 Task: Add a label, member, start and due date, and checklist to the Trello card.
Action: Mouse moved to (362, 413)
Screenshot: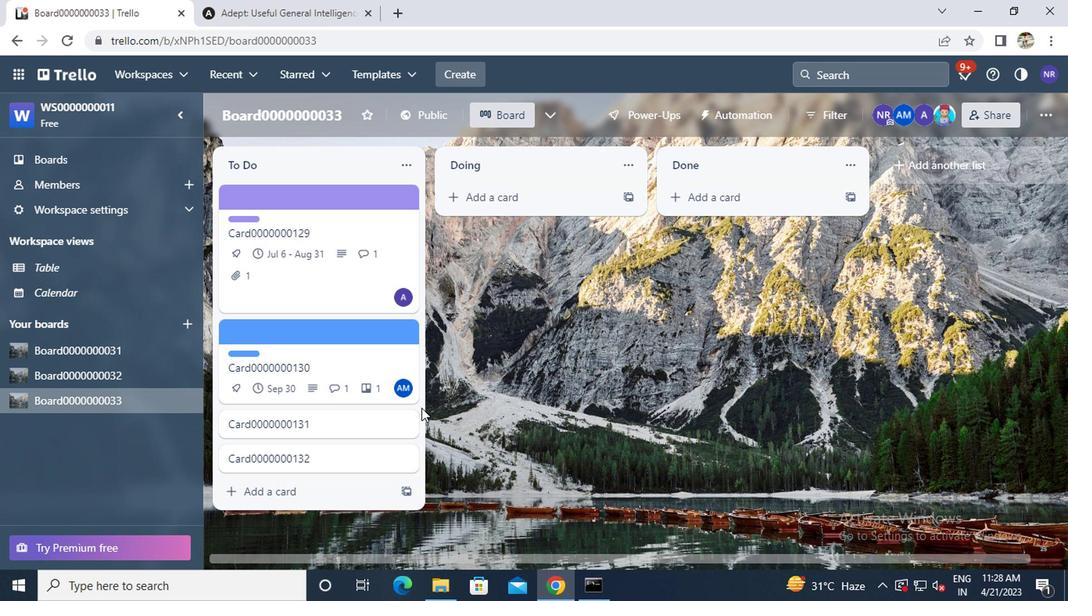 
Action: Mouse pressed left at (362, 413)
Screenshot: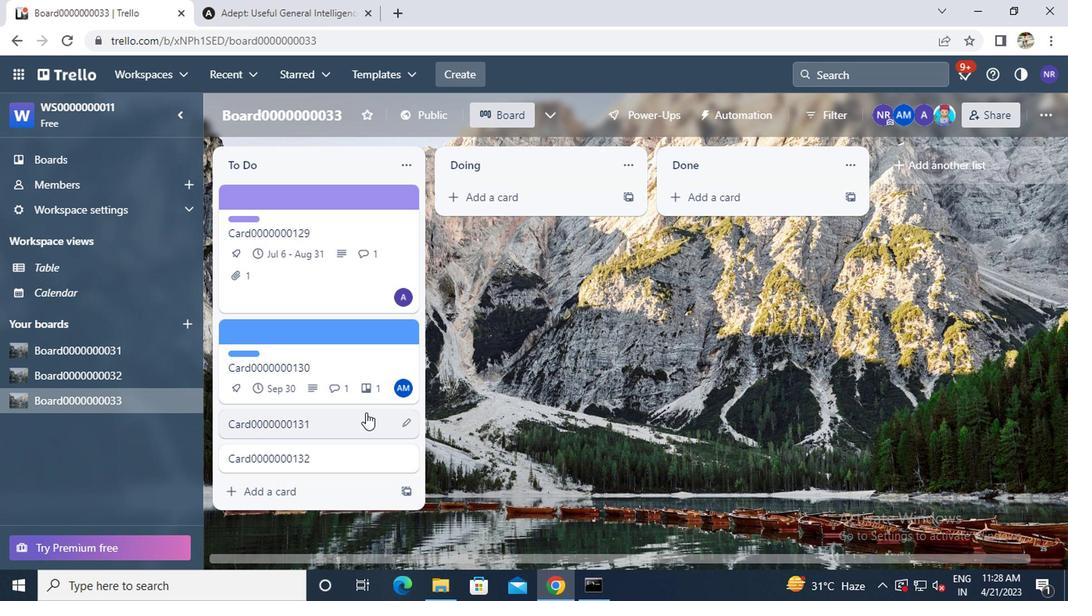 
Action: Mouse moved to (709, 259)
Screenshot: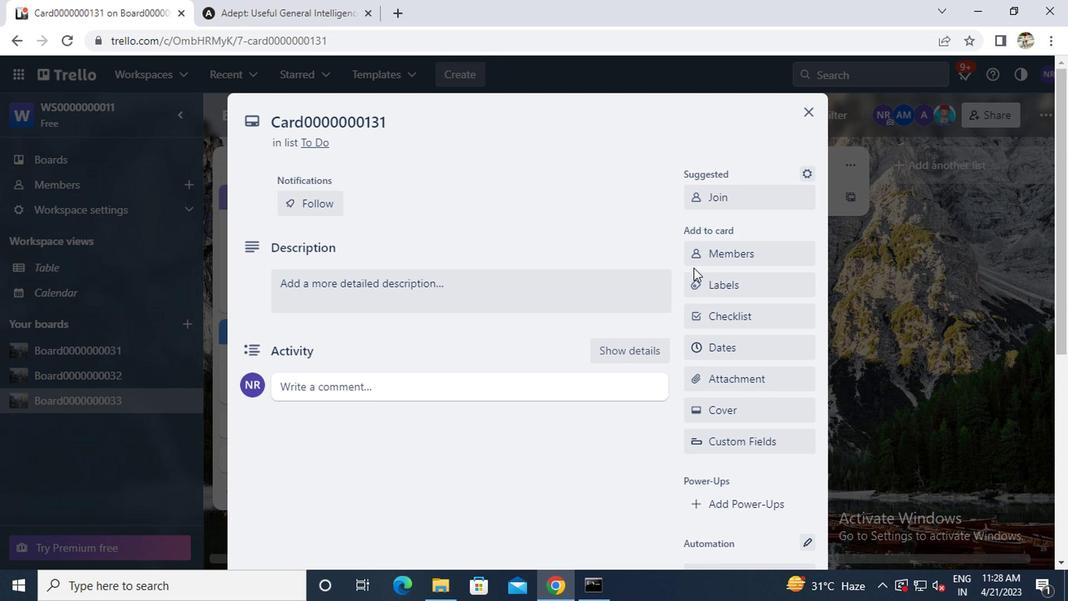 
Action: Mouse pressed left at (709, 259)
Screenshot: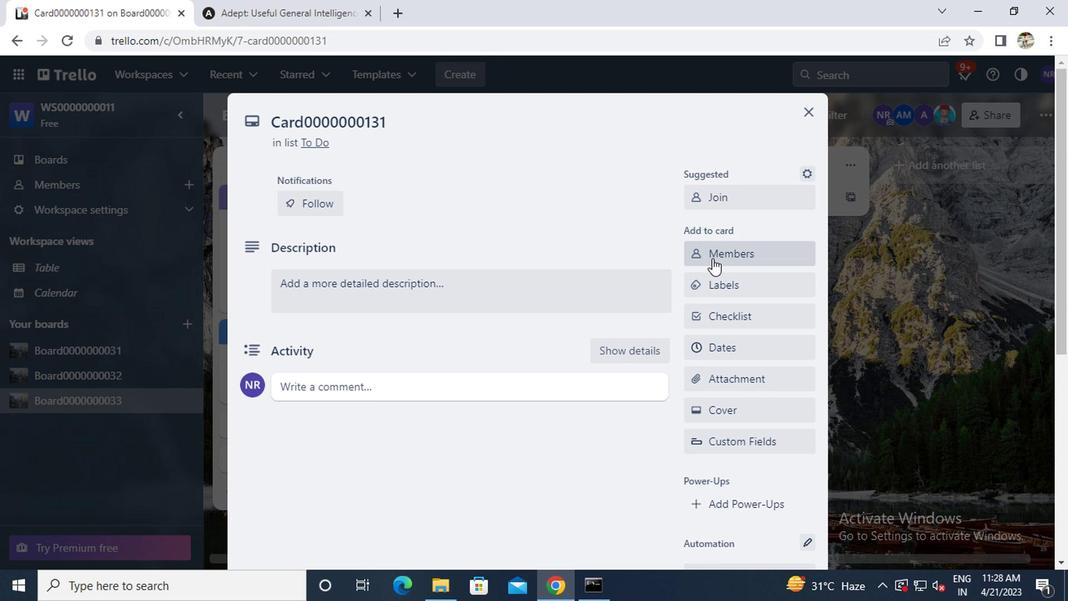 
Action: Key pressed v<Key.caps_lock>innyoffice2<Key.shift>@GMAIL.COM
Screenshot: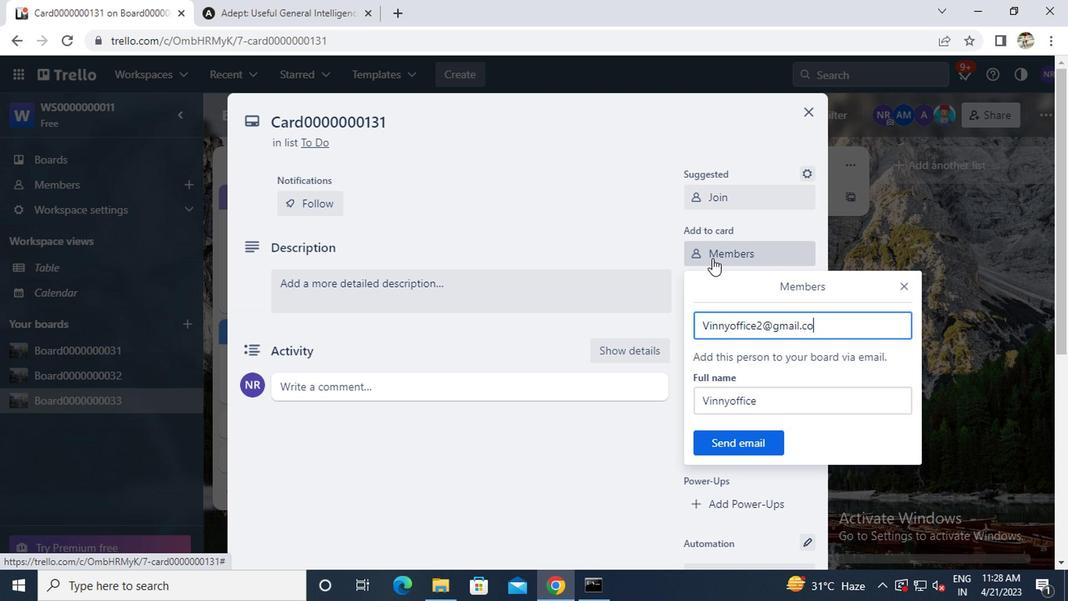 
Action: Mouse moved to (742, 444)
Screenshot: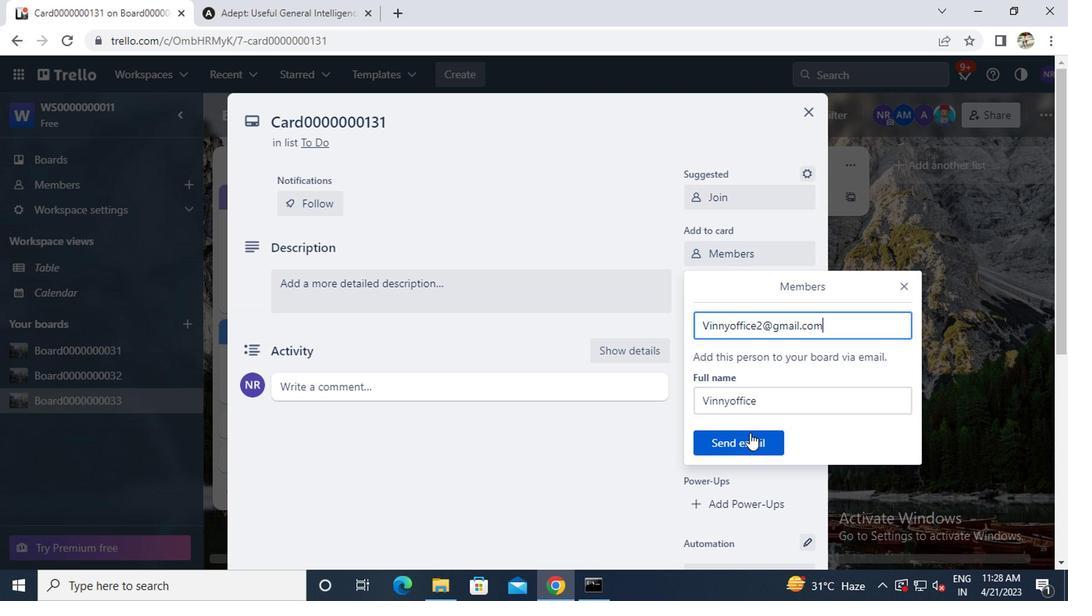 
Action: Mouse pressed left at (742, 444)
Screenshot: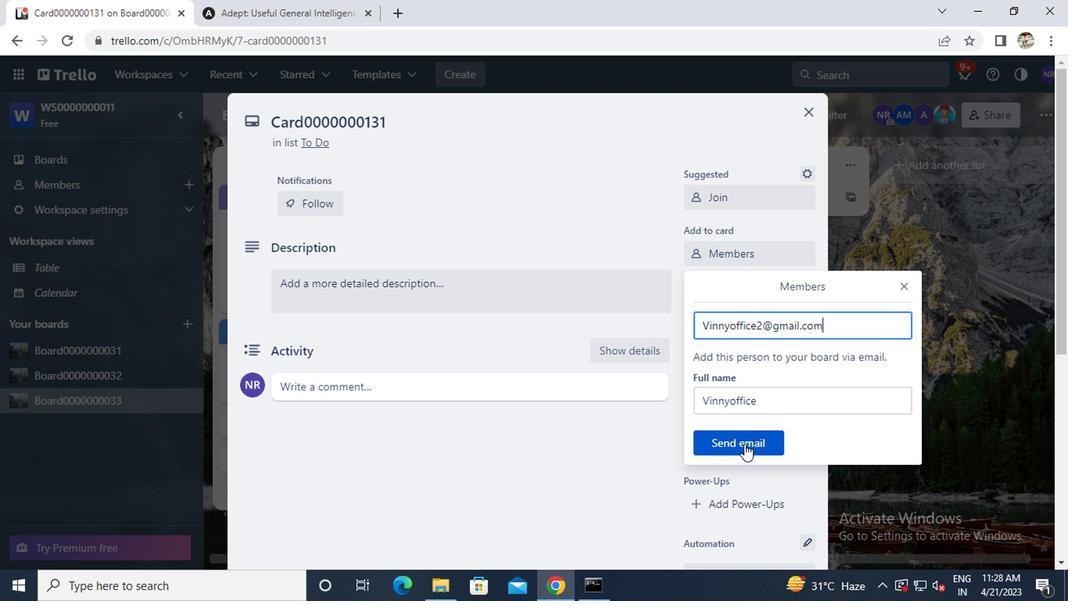 
Action: Mouse moved to (728, 296)
Screenshot: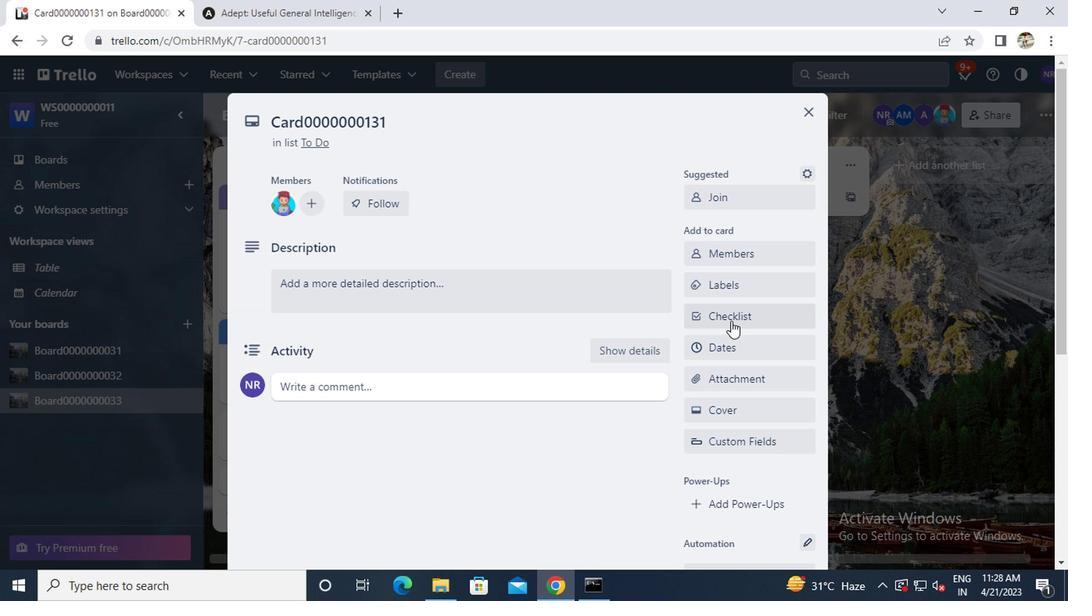 
Action: Mouse pressed left at (728, 296)
Screenshot: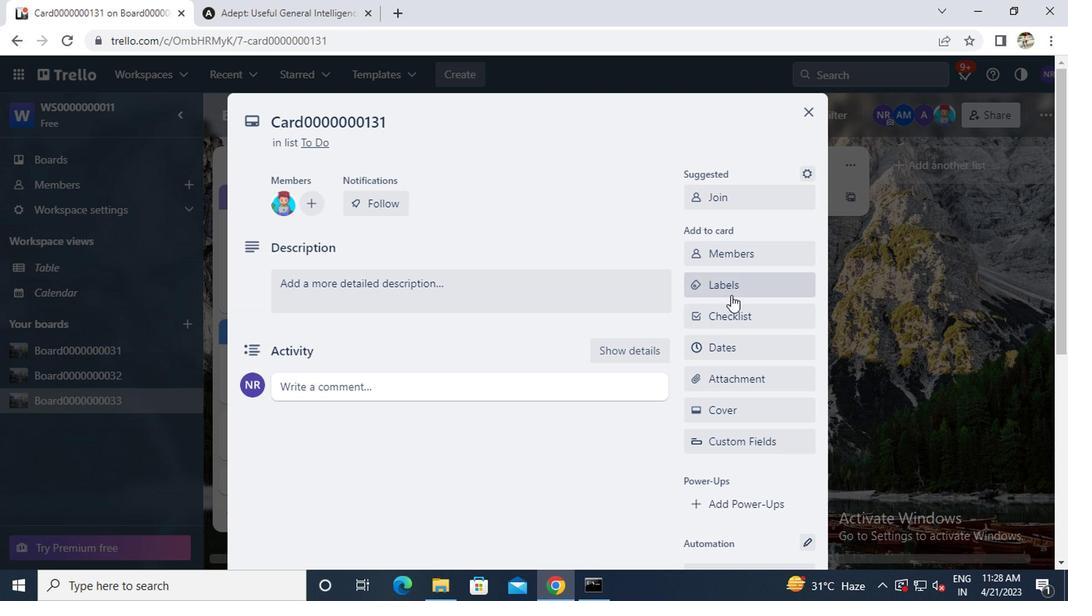 
Action: Mouse moved to (753, 452)
Screenshot: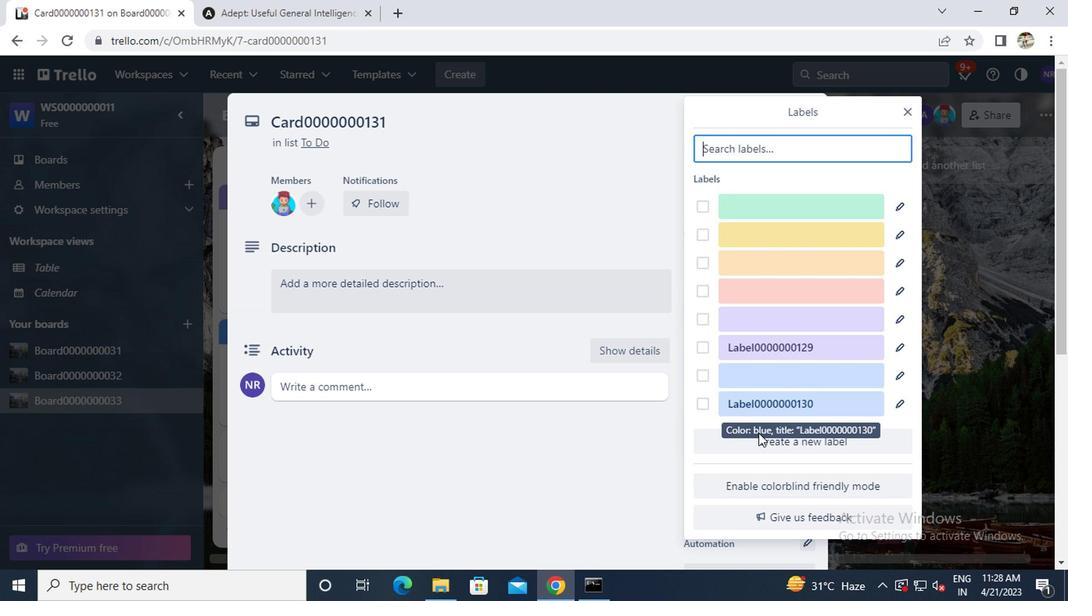 
Action: Mouse pressed left at (753, 452)
Screenshot: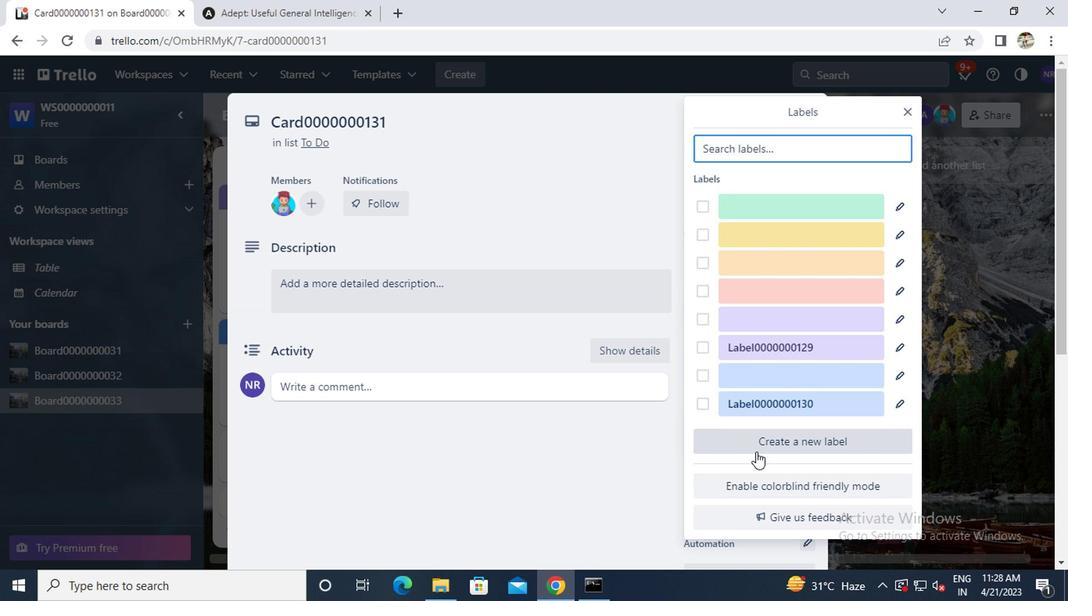 
Action: Mouse moved to (792, 339)
Screenshot: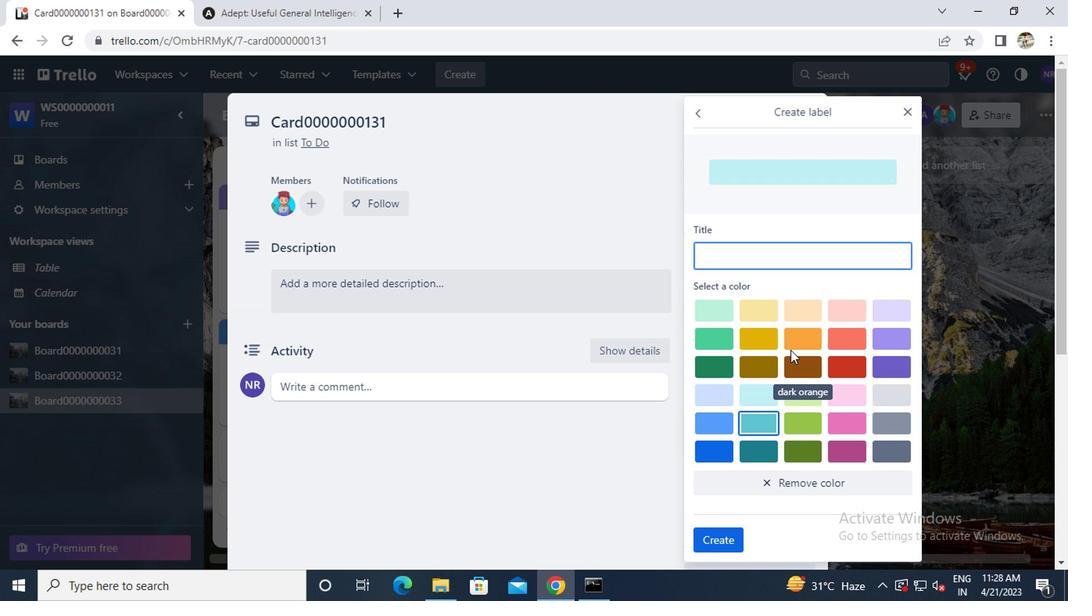 
Action: Mouse pressed left at (792, 339)
Screenshot: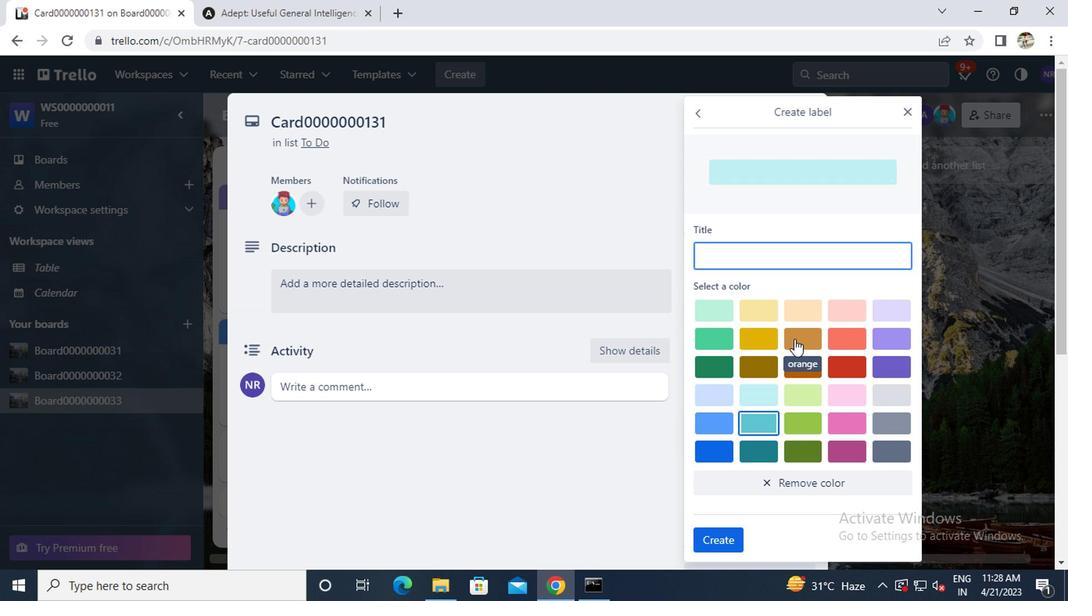 
Action: Mouse moved to (775, 262)
Screenshot: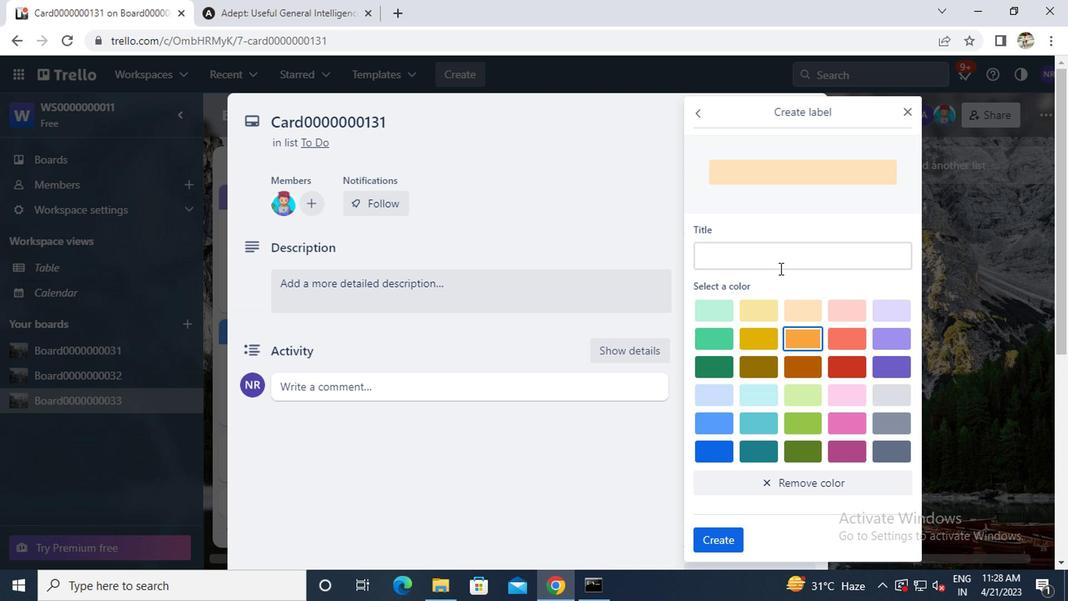 
Action: Mouse pressed left at (775, 262)
Screenshot: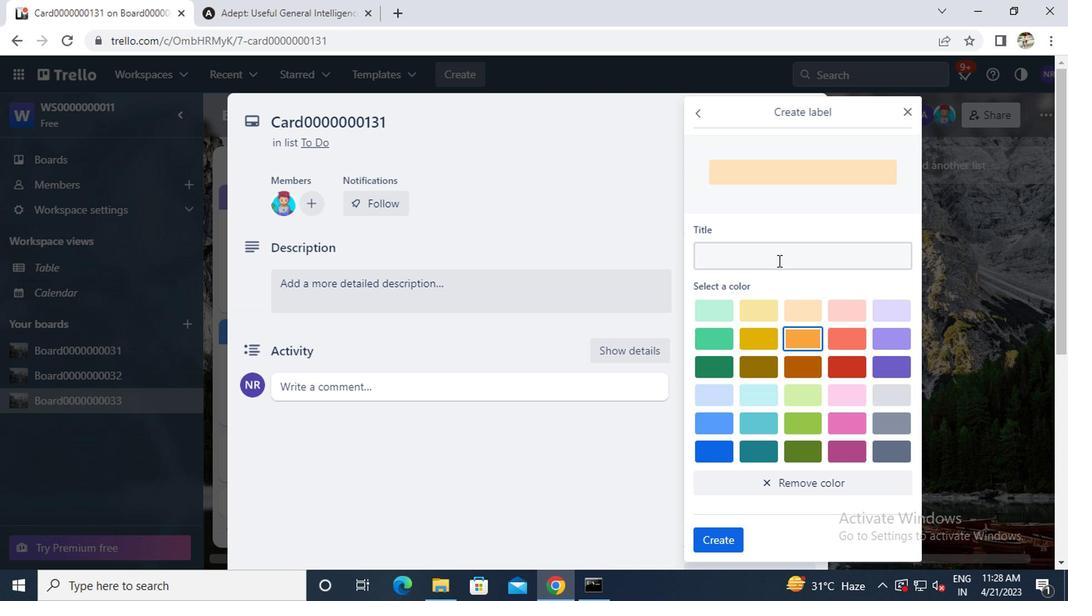 
Action: Key pressed <Key.caps_lock>L<Key.caps_lock>ABEL0000000131
Screenshot: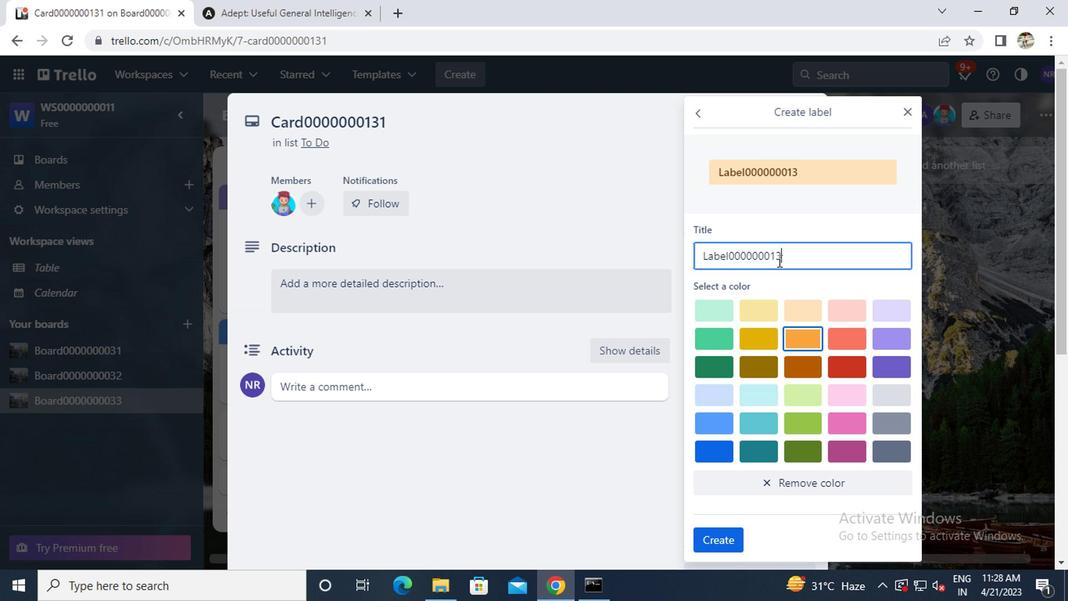 
Action: Mouse scrolled (775, 261) with delta (0, -1)
Screenshot: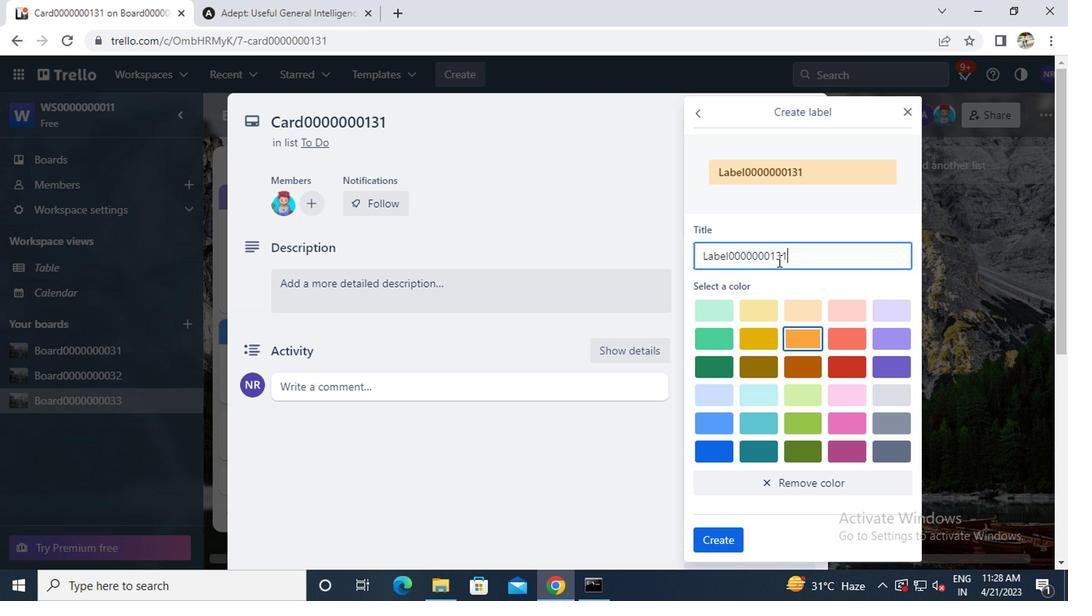 
Action: Mouse scrolled (775, 261) with delta (0, -1)
Screenshot: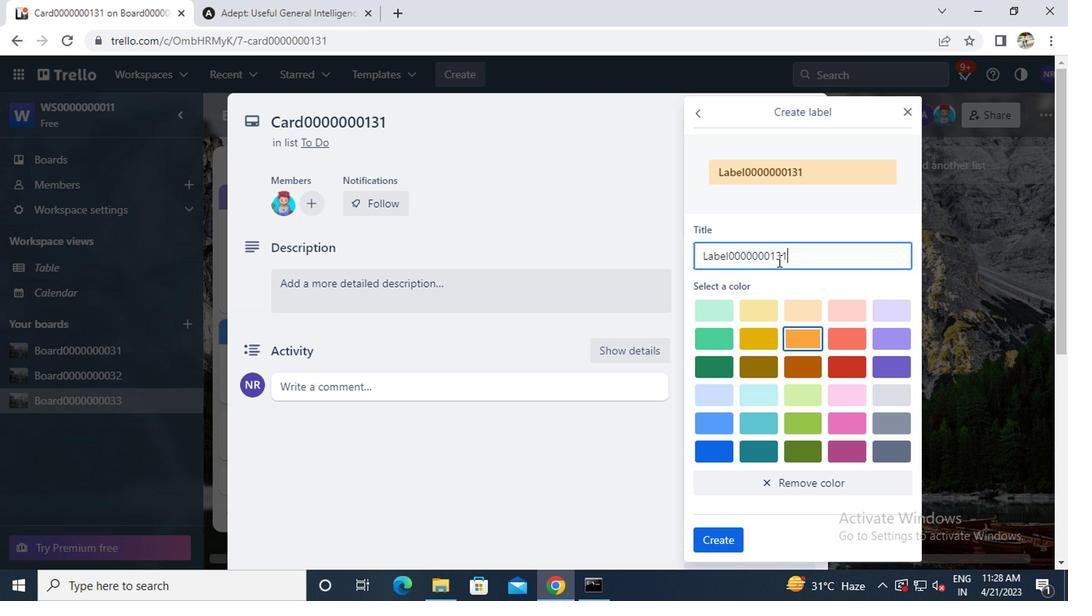 
Action: Mouse scrolled (775, 261) with delta (0, -1)
Screenshot: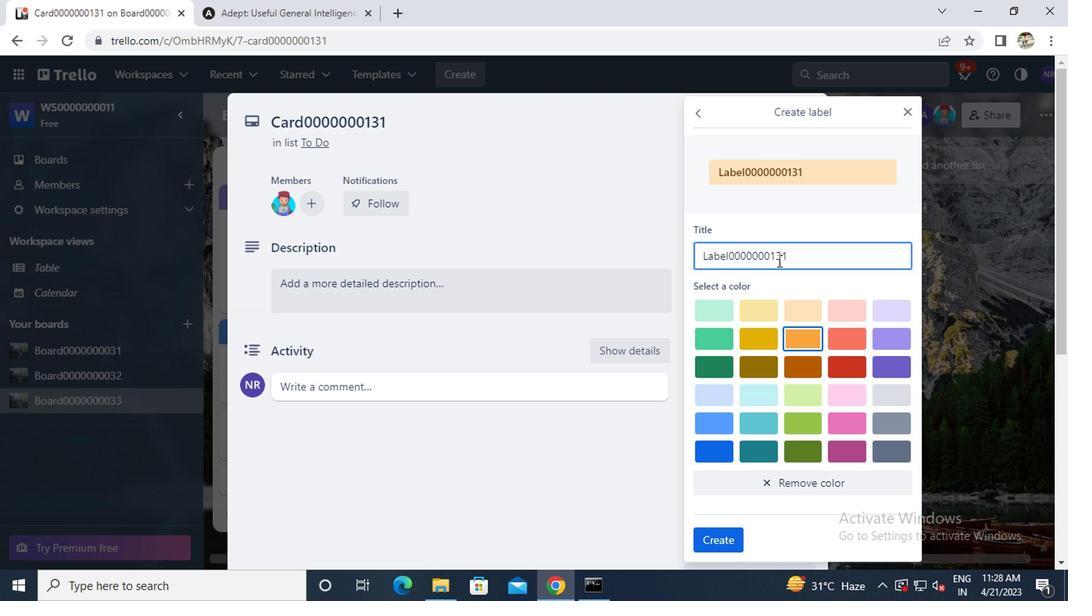 
Action: Mouse moved to (732, 539)
Screenshot: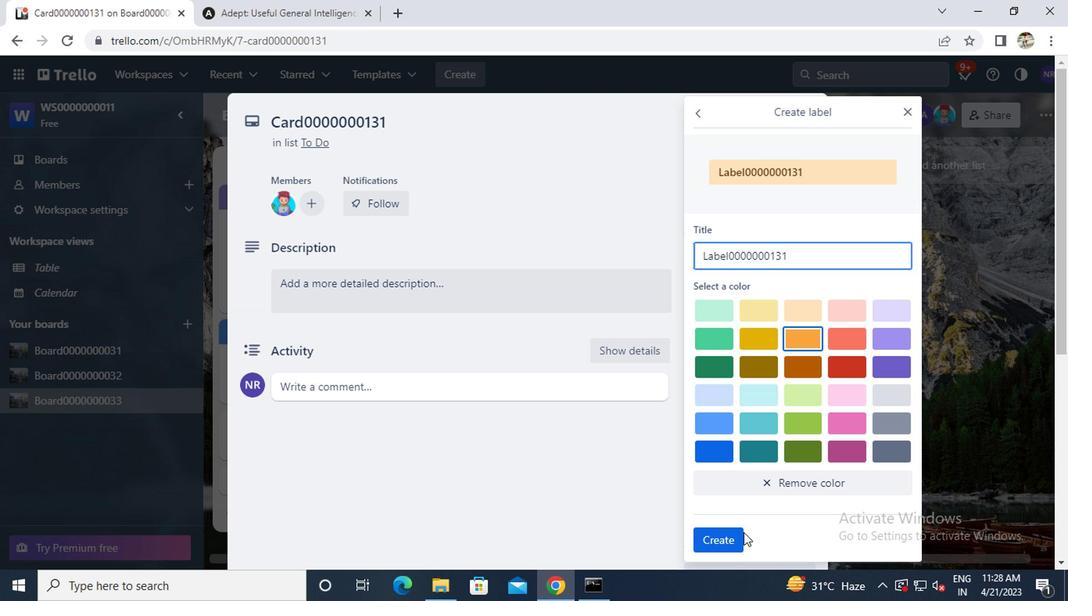 
Action: Mouse pressed left at (732, 539)
Screenshot: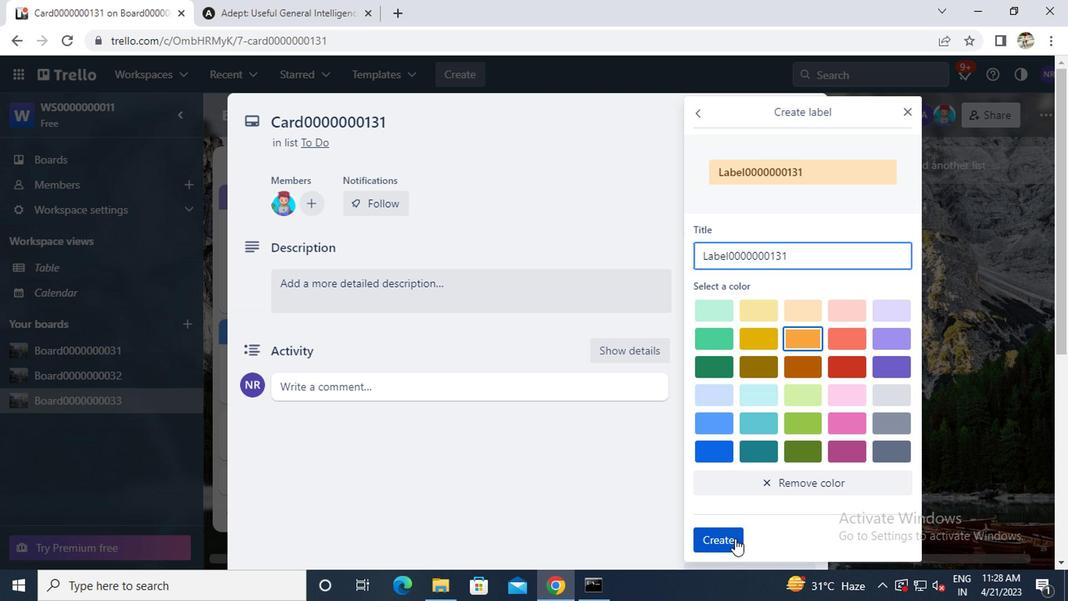 
Action: Mouse moved to (907, 114)
Screenshot: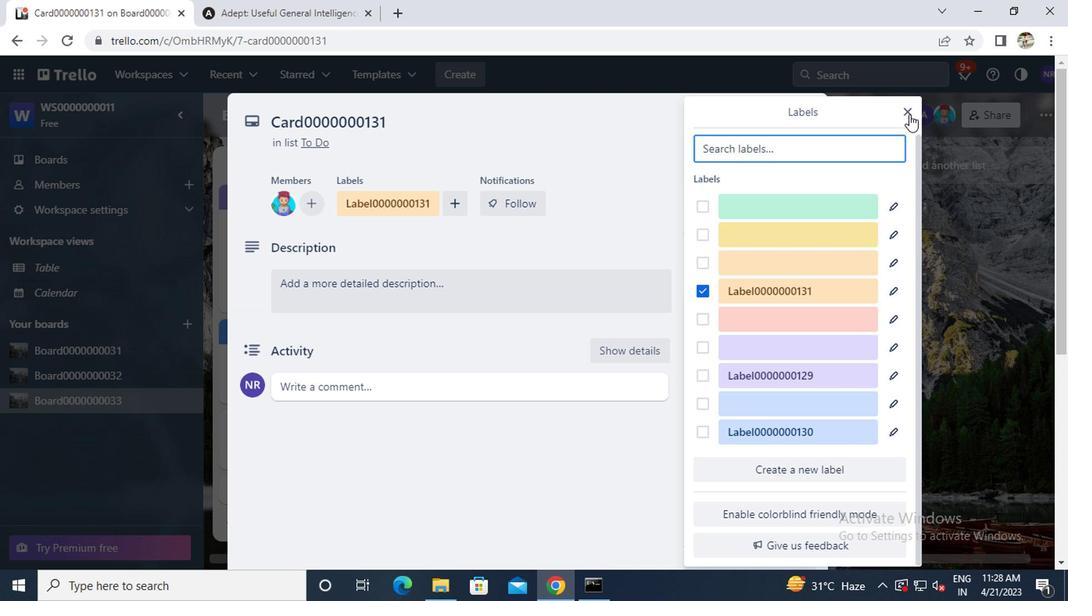 
Action: Mouse pressed left at (907, 114)
Screenshot: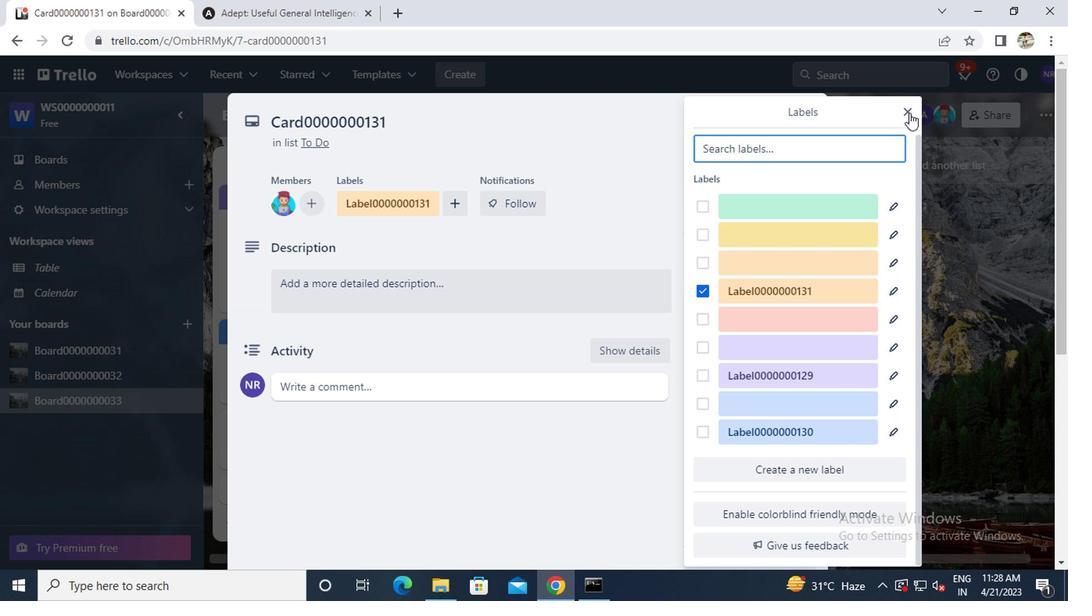 
Action: Mouse moved to (754, 324)
Screenshot: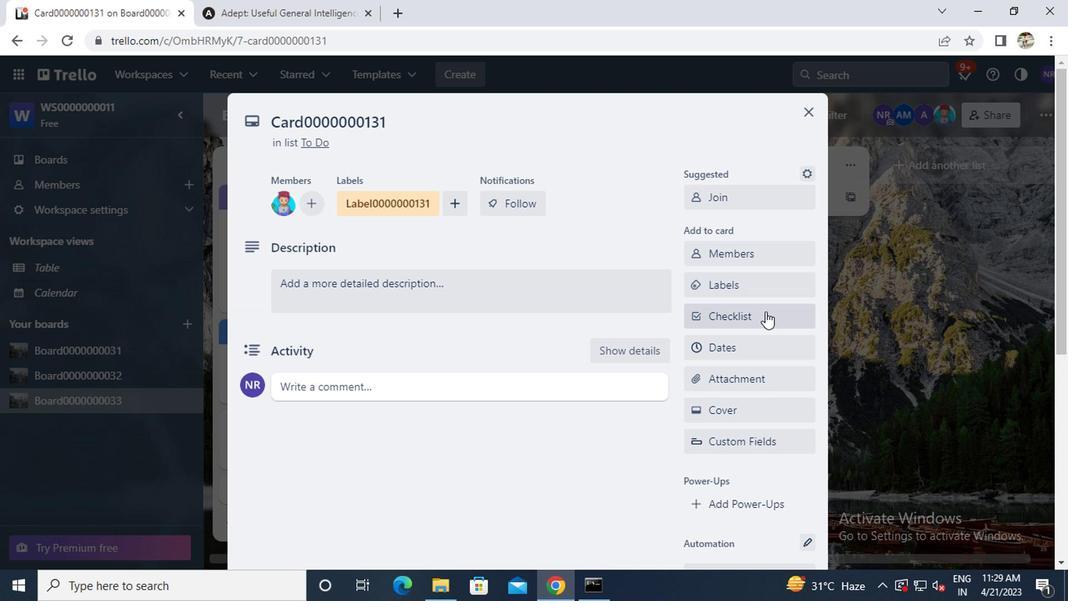 
Action: Mouse pressed left at (754, 324)
Screenshot: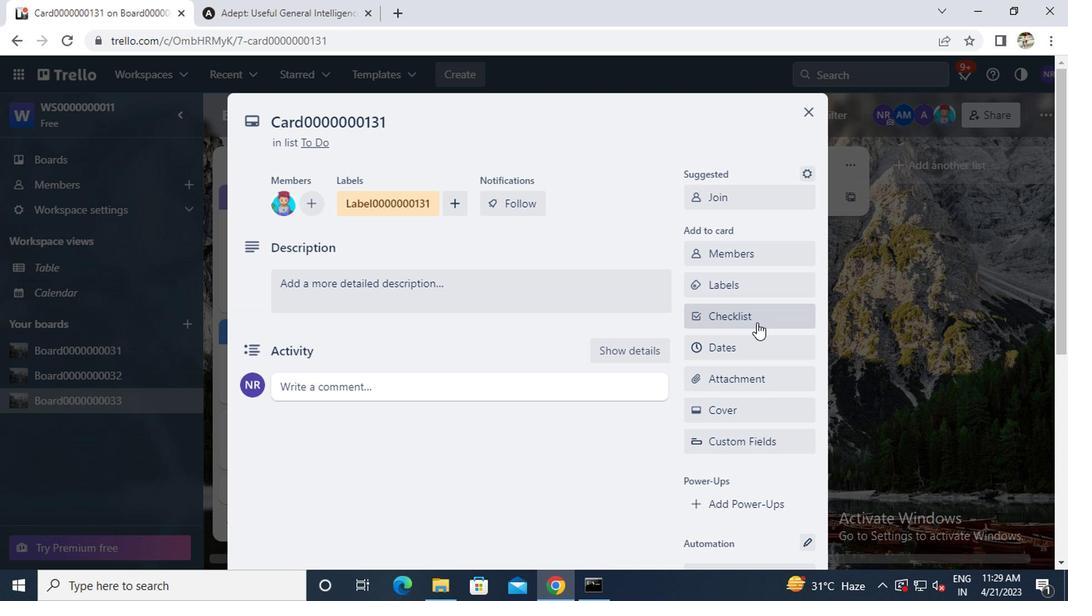 
Action: Key pressed <Key.caps_lock>CL0000000131
Screenshot: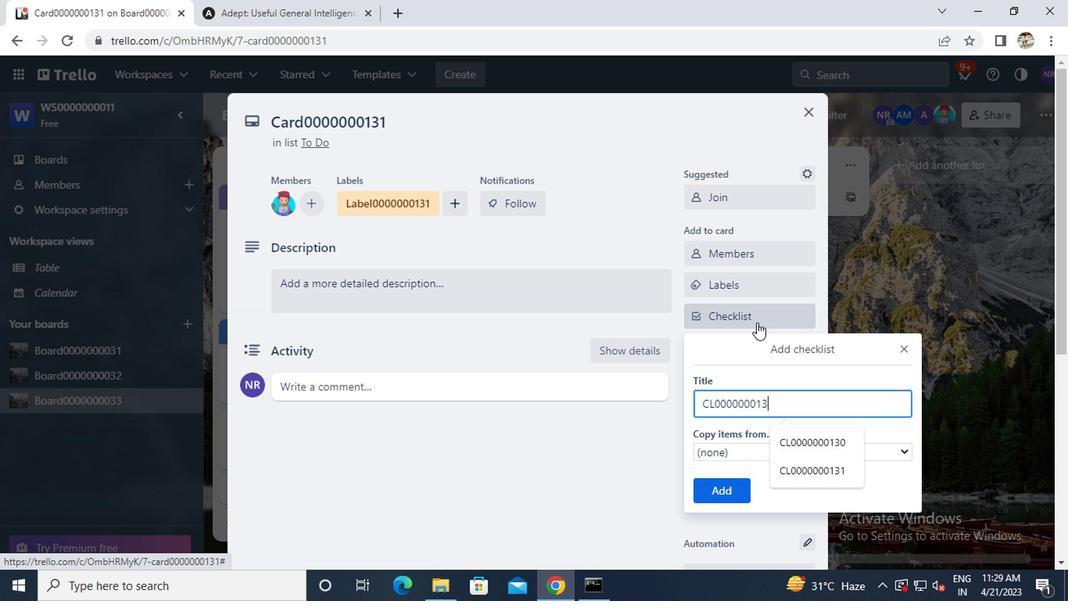 
Action: Mouse moved to (719, 498)
Screenshot: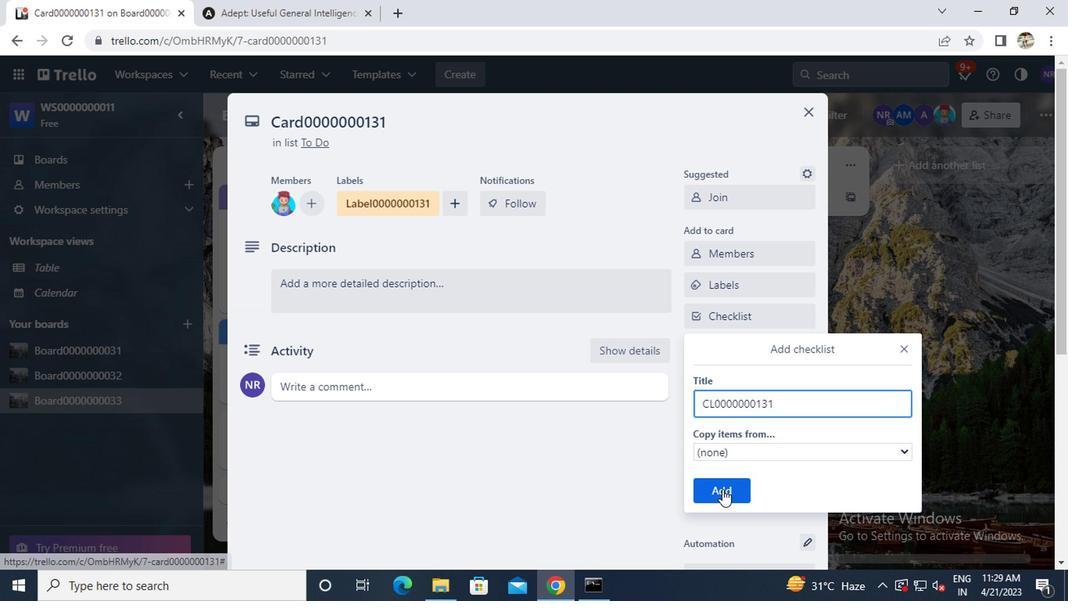 
Action: Mouse pressed left at (719, 498)
Screenshot: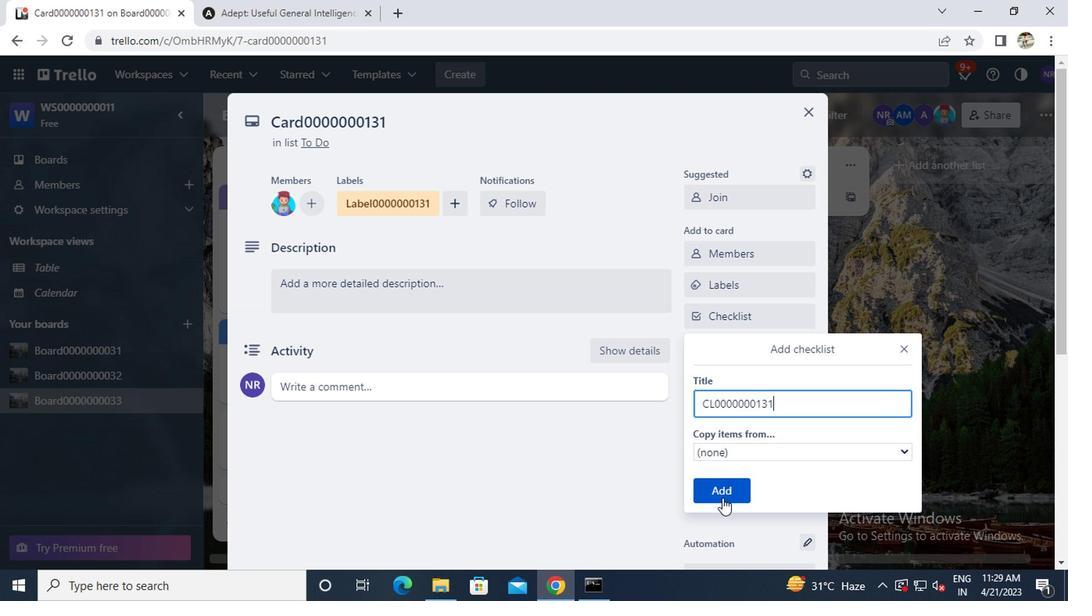 
Action: Mouse moved to (717, 345)
Screenshot: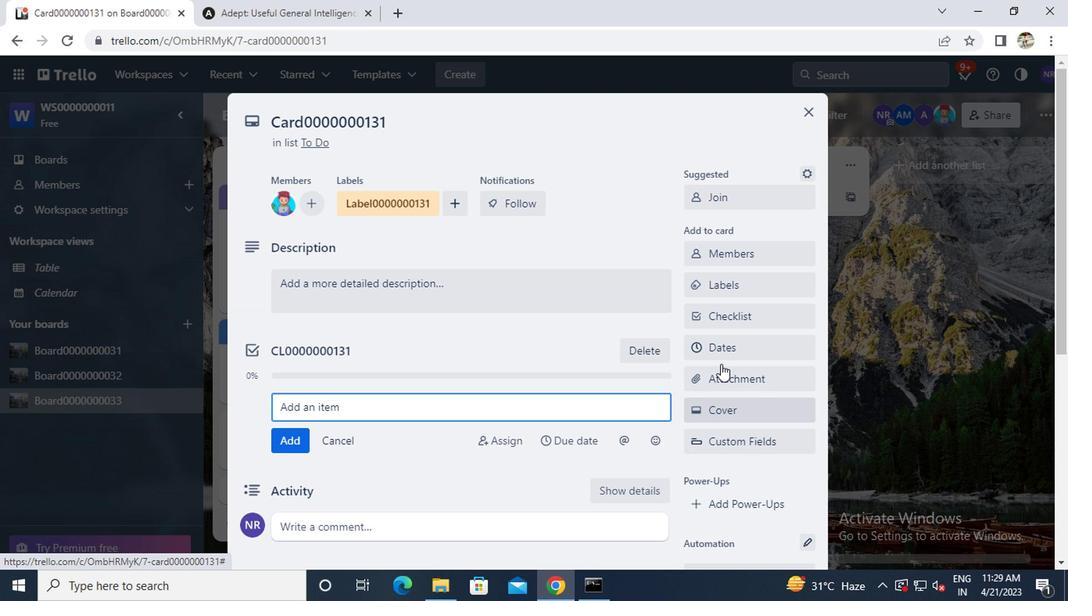 
Action: Mouse pressed left at (717, 345)
Screenshot: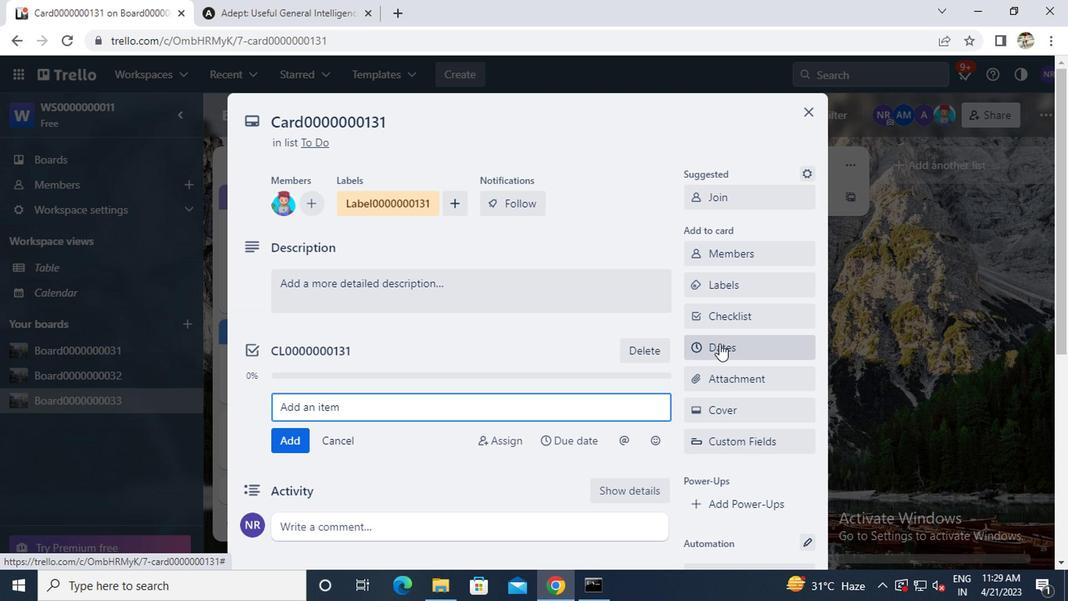 
Action: Mouse moved to (700, 390)
Screenshot: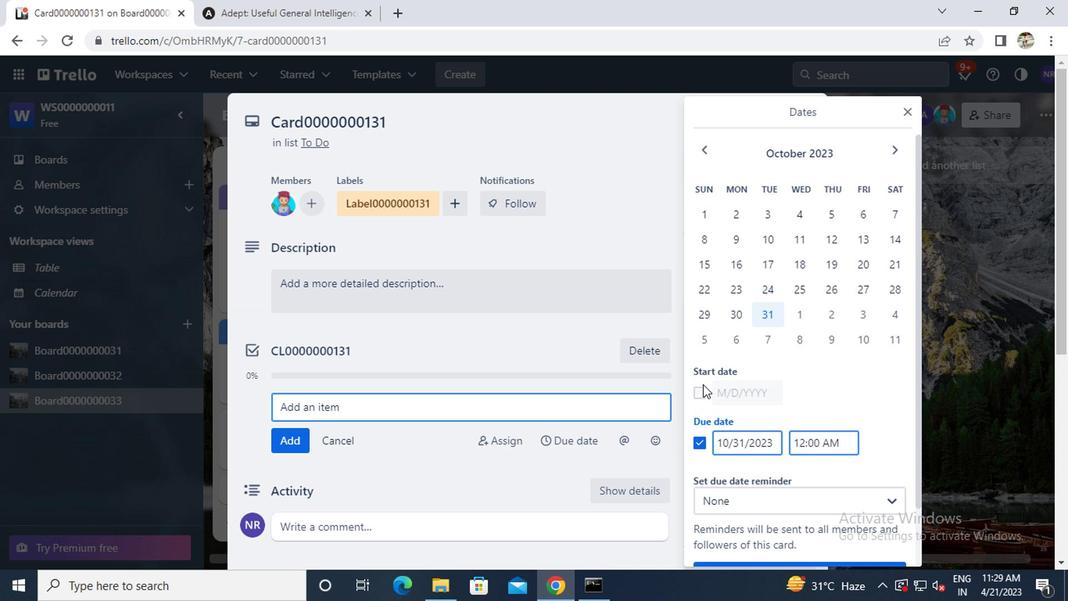
Action: Mouse pressed left at (700, 390)
Screenshot: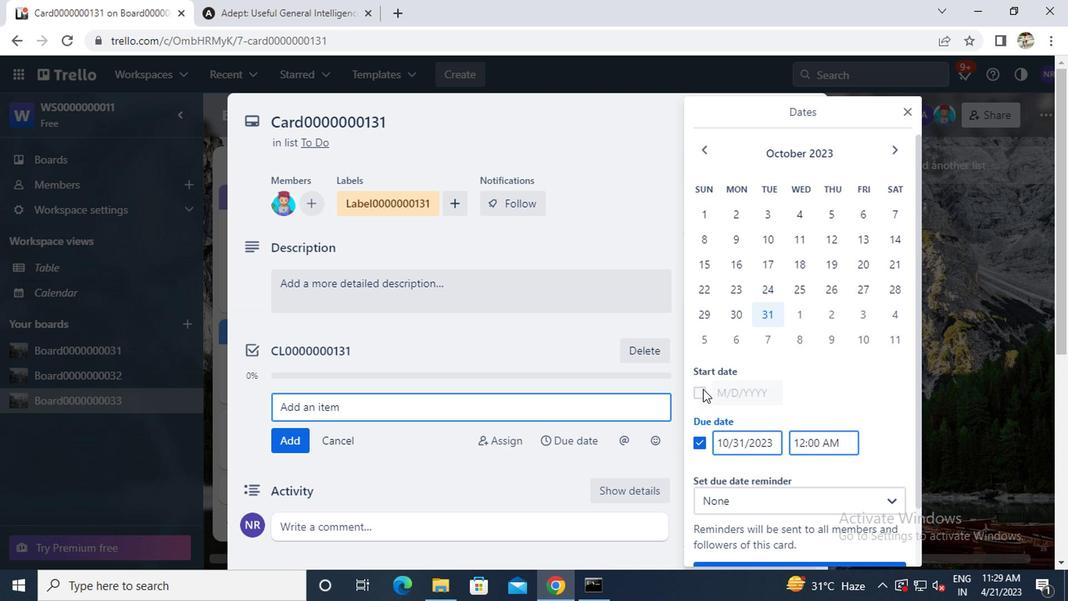 
Action: Mouse moved to (893, 151)
Screenshot: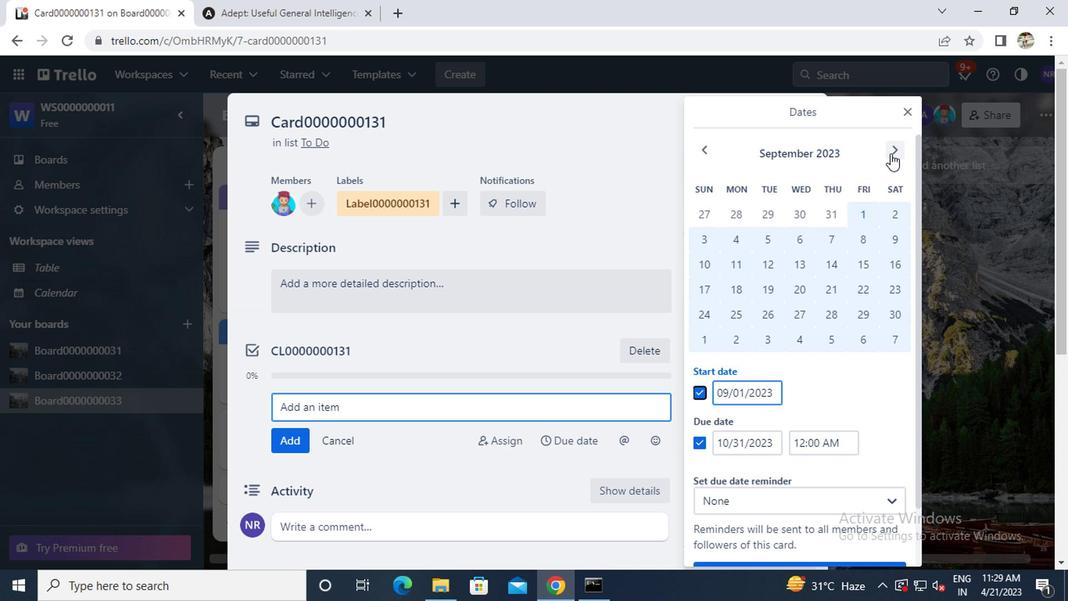 
Action: Mouse pressed left at (893, 151)
Screenshot: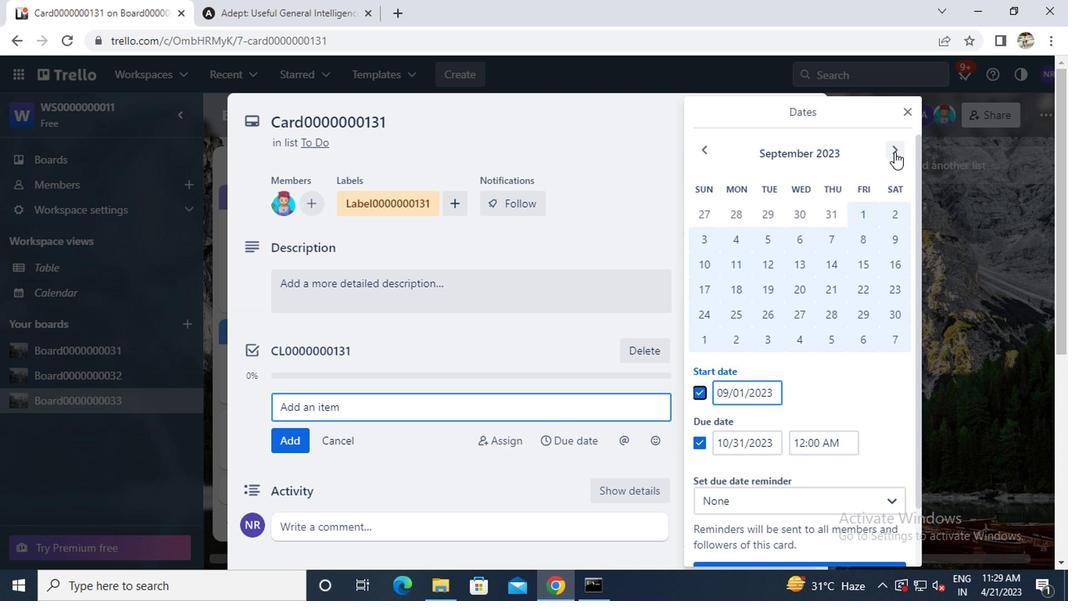 
Action: Mouse moved to (704, 213)
Screenshot: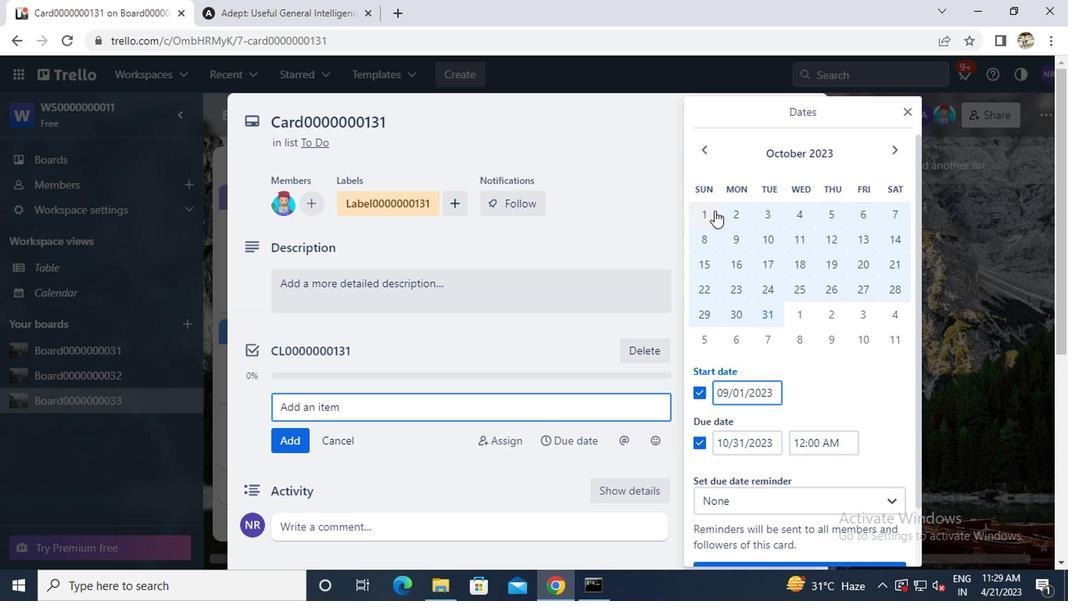 
Action: Mouse pressed left at (704, 213)
Screenshot: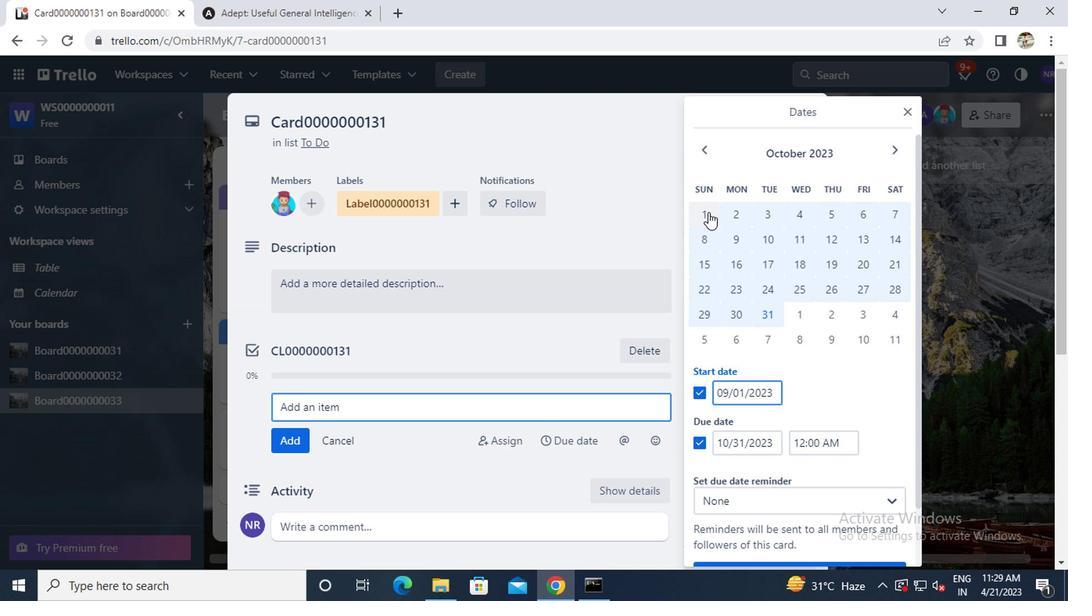 
Action: Mouse moved to (761, 312)
Screenshot: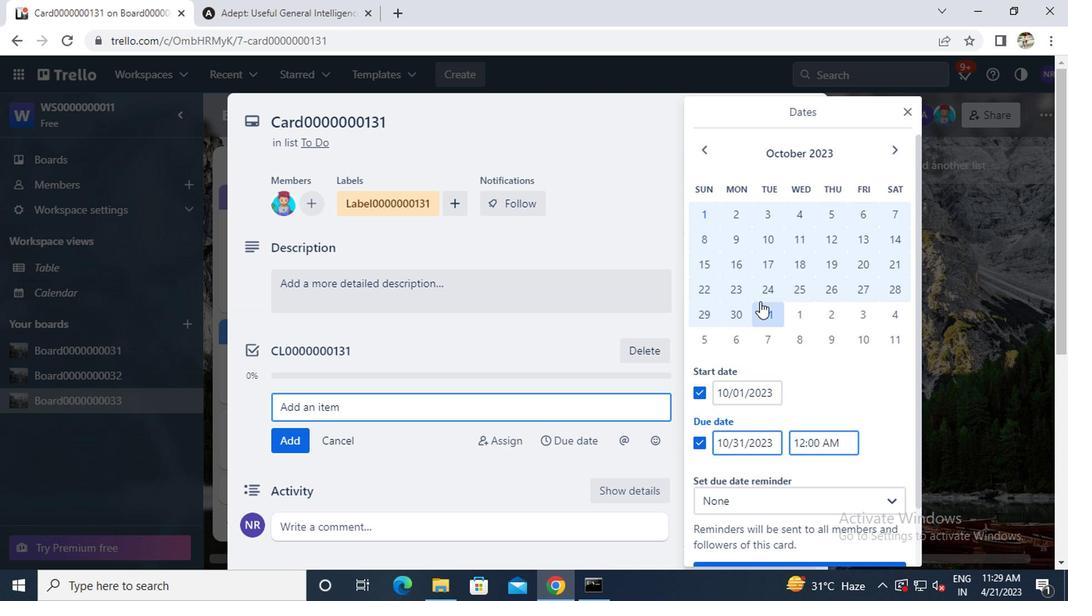 
Action: Mouse pressed left at (761, 312)
Screenshot: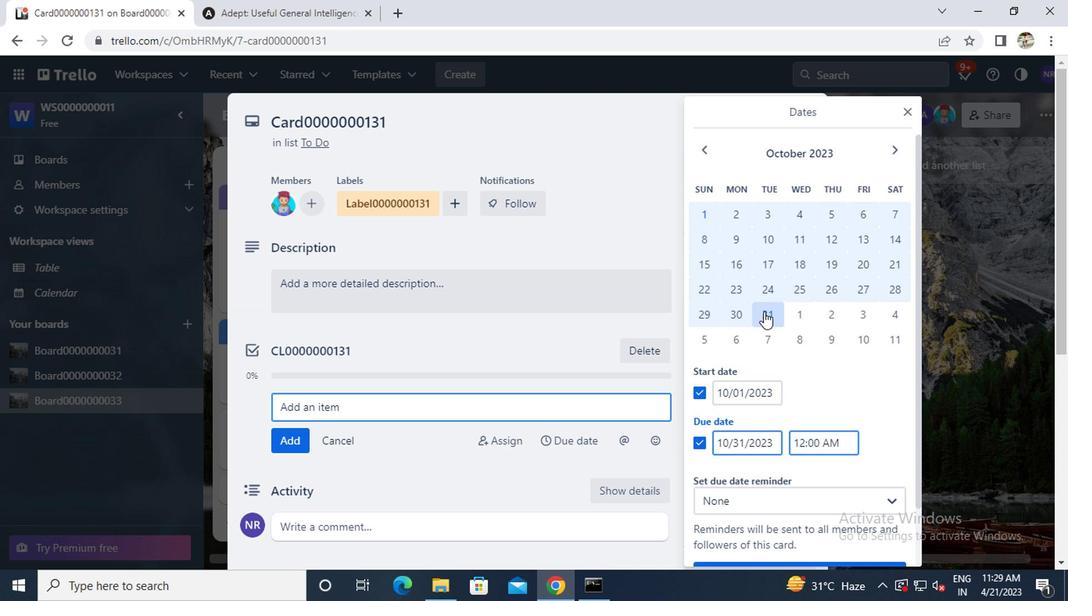 
Action: Mouse moved to (767, 332)
Screenshot: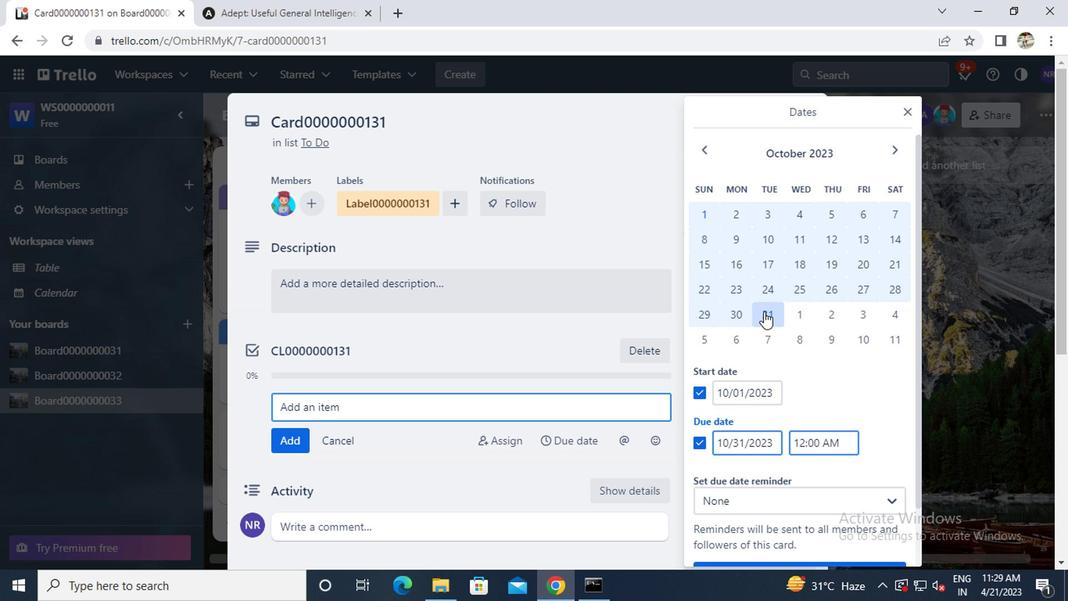 
Action: Mouse scrolled (767, 331) with delta (0, 0)
Screenshot: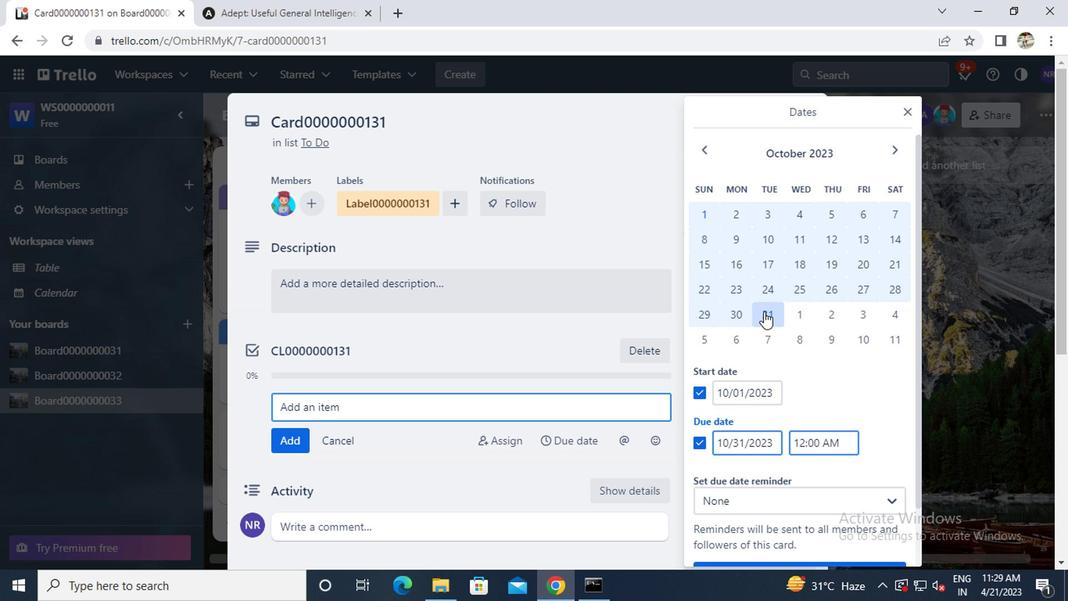 
Action: Mouse scrolled (767, 331) with delta (0, 0)
Screenshot: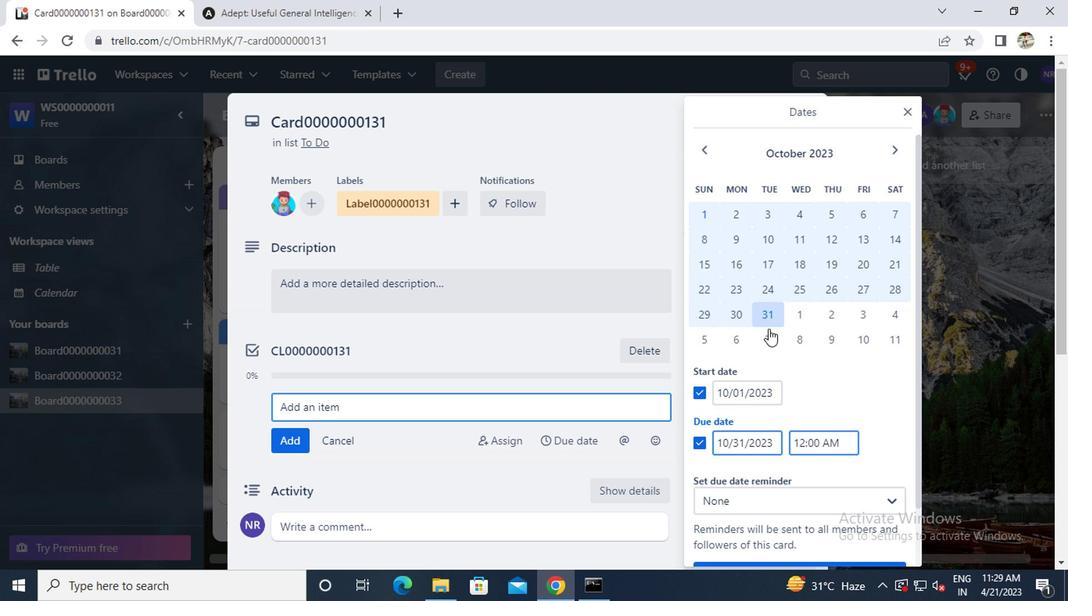 
Action: Mouse scrolled (767, 331) with delta (0, 0)
Screenshot: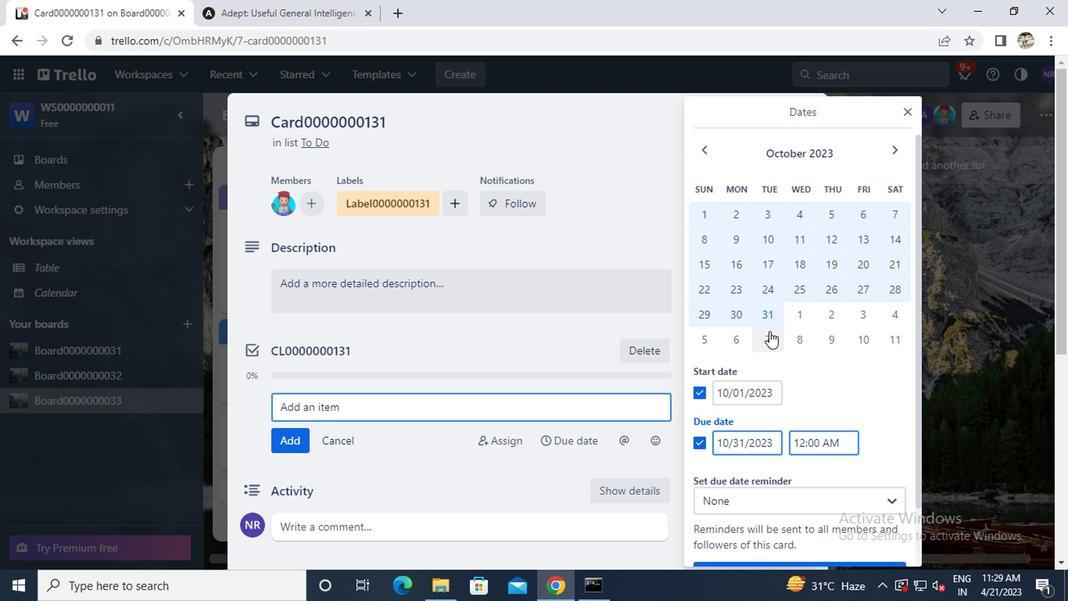 
Action: Mouse moved to (767, 332)
Screenshot: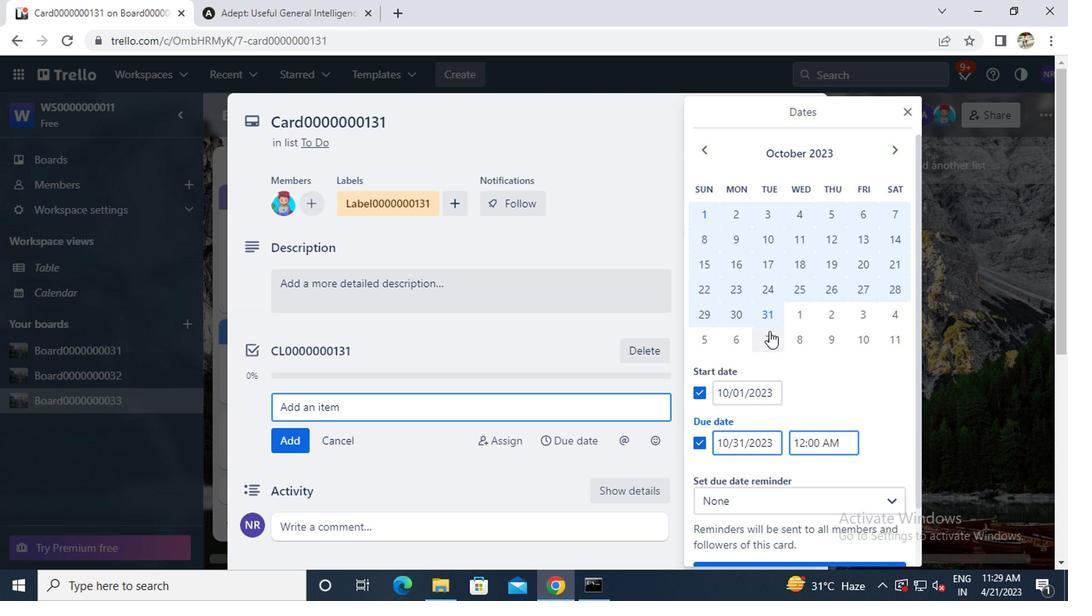 
Action: Mouse scrolled (767, 332) with delta (0, 0)
Screenshot: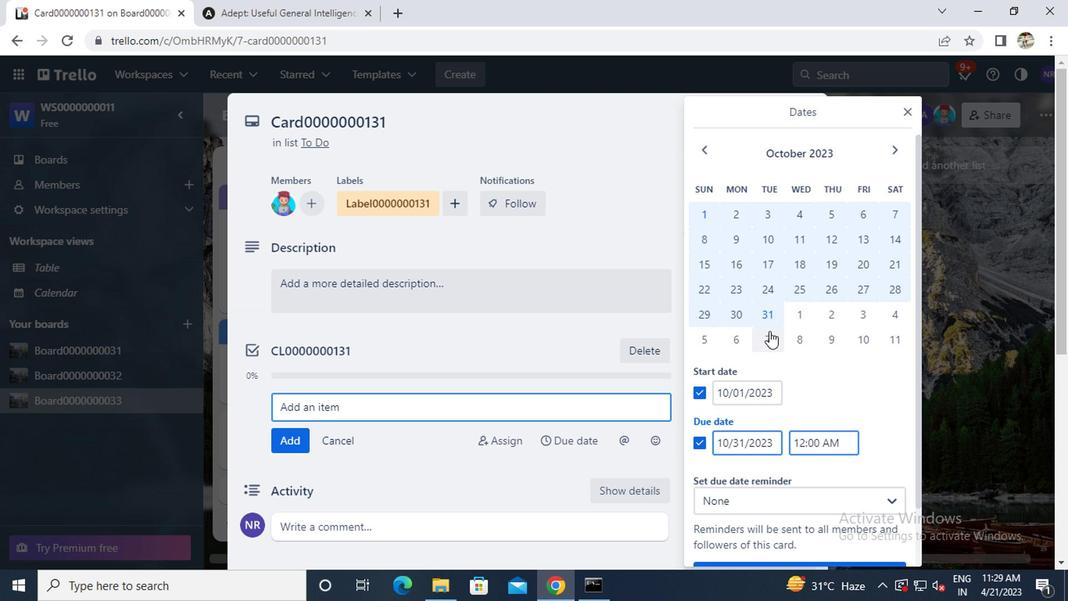 
Action: Mouse moved to (749, 503)
Screenshot: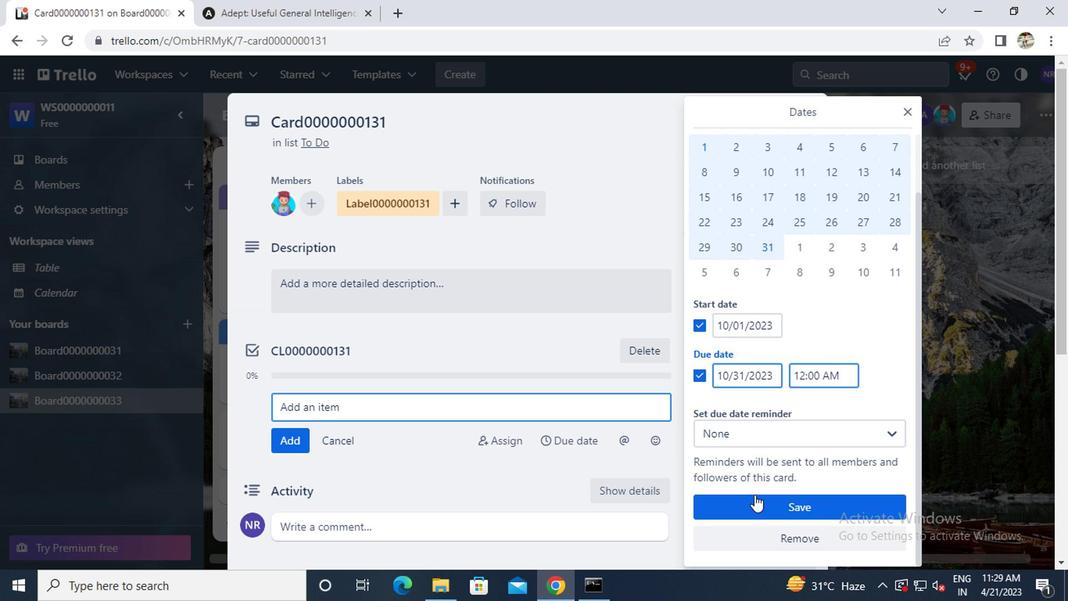 
Action: Mouse pressed left at (749, 503)
Screenshot: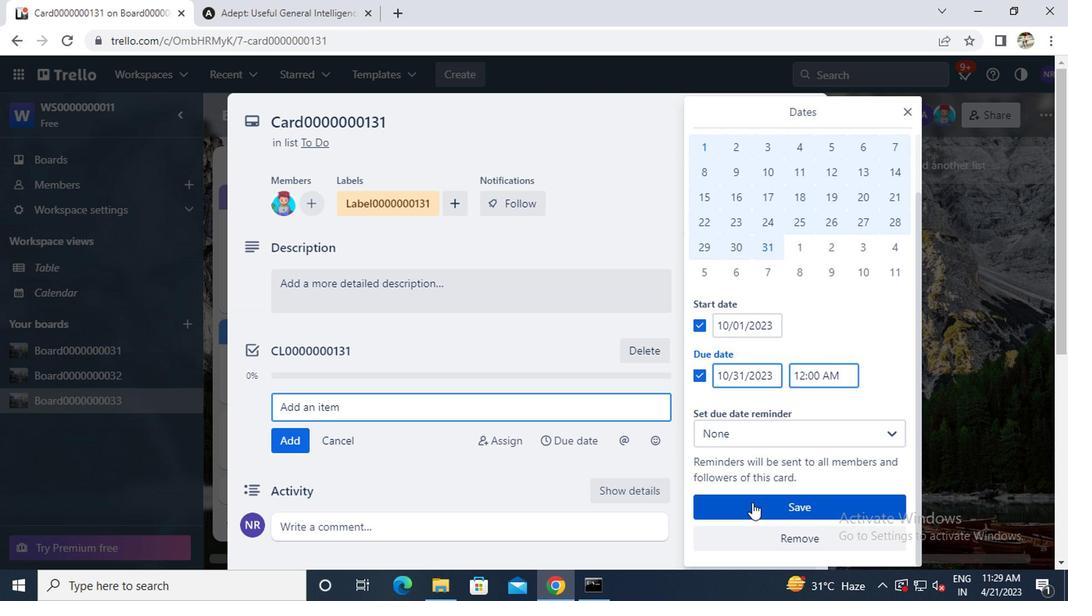 
Action: Mouse moved to (801, 122)
Screenshot: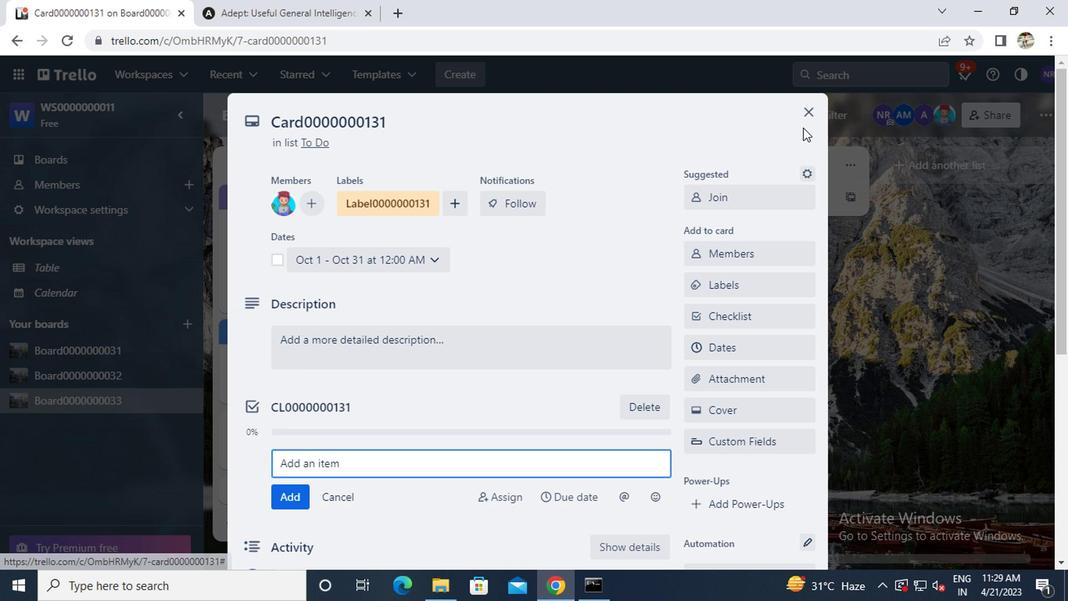 
Action: Mouse pressed left at (801, 122)
Screenshot: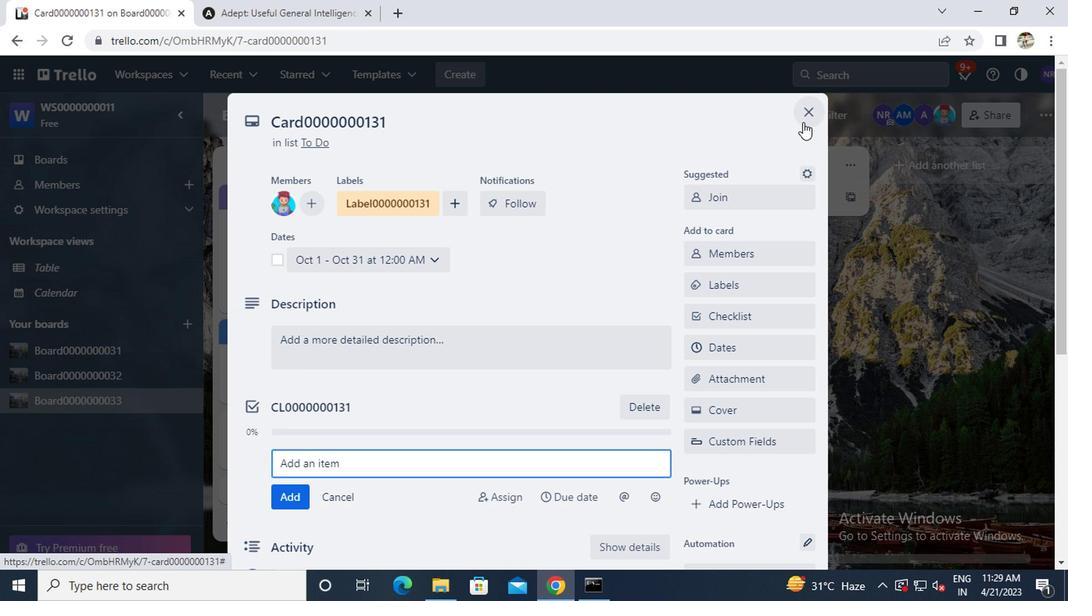 
